 Task: Add Sliced Peppered Turkey Breast to the cart.
Action: Mouse moved to (19, 98)
Screenshot: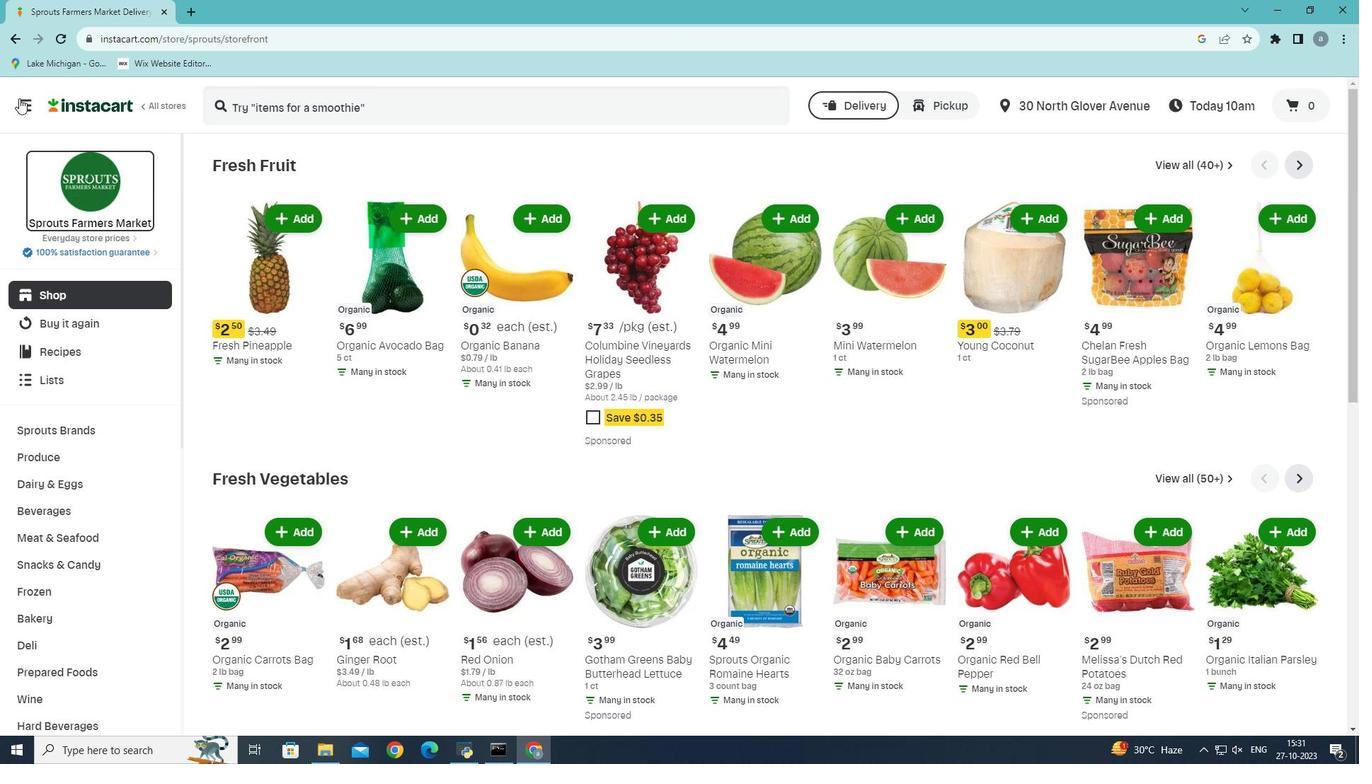 
Action: Mouse pressed left at (19, 98)
Screenshot: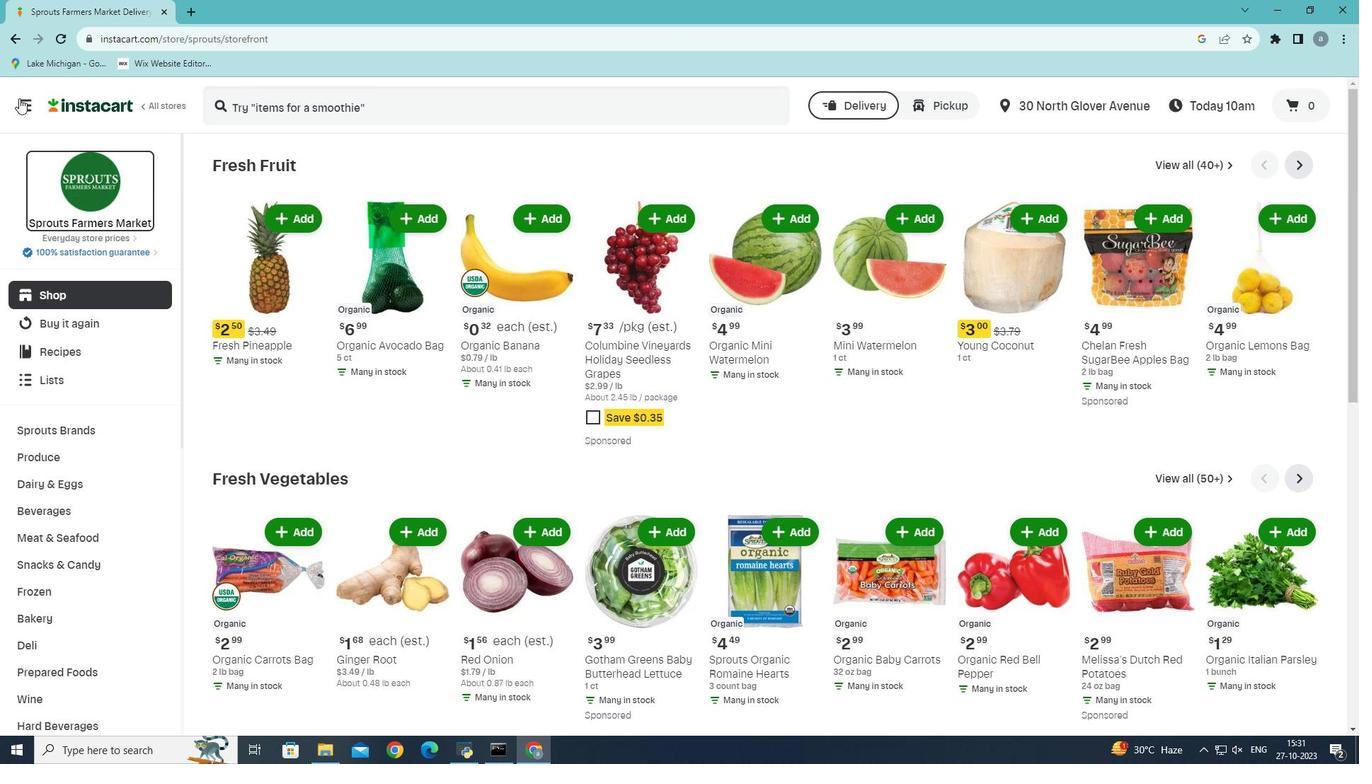 
Action: Mouse moved to (58, 417)
Screenshot: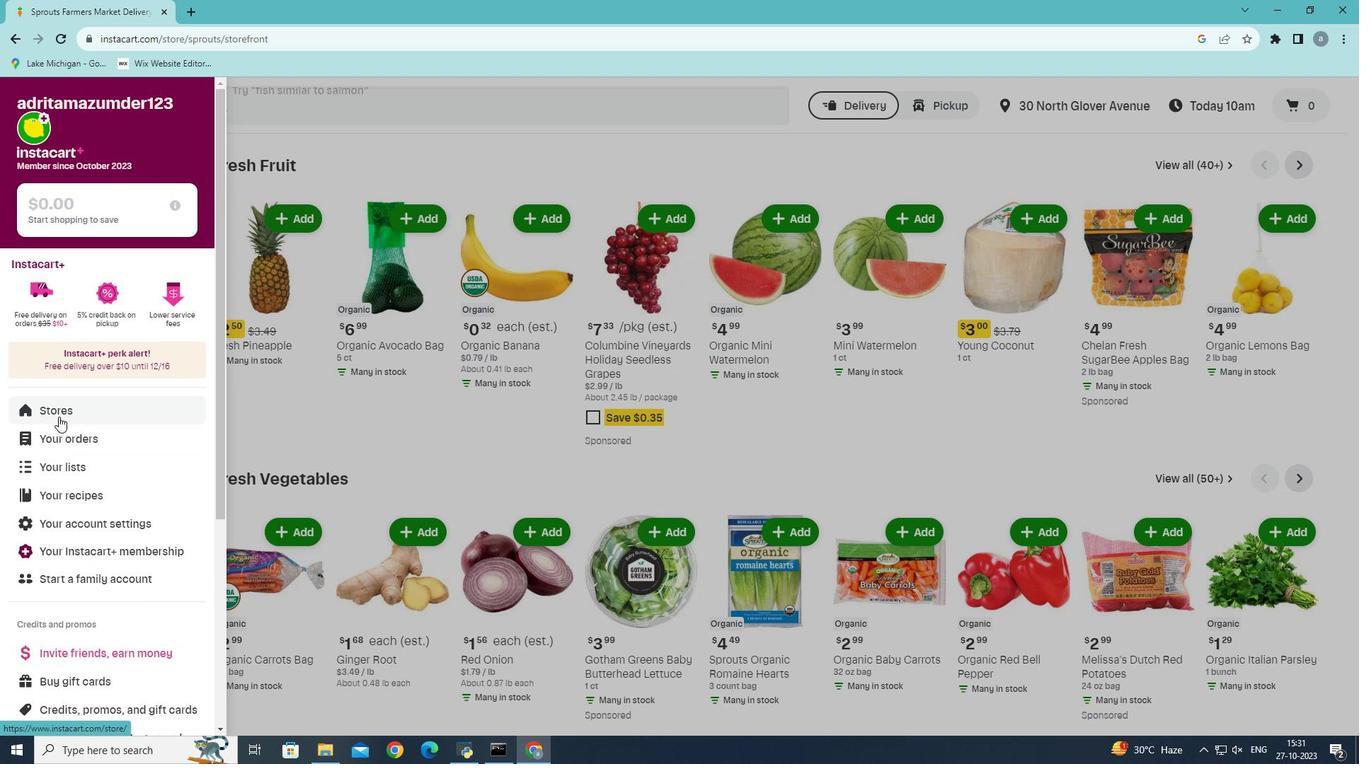 
Action: Mouse pressed left at (58, 417)
Screenshot: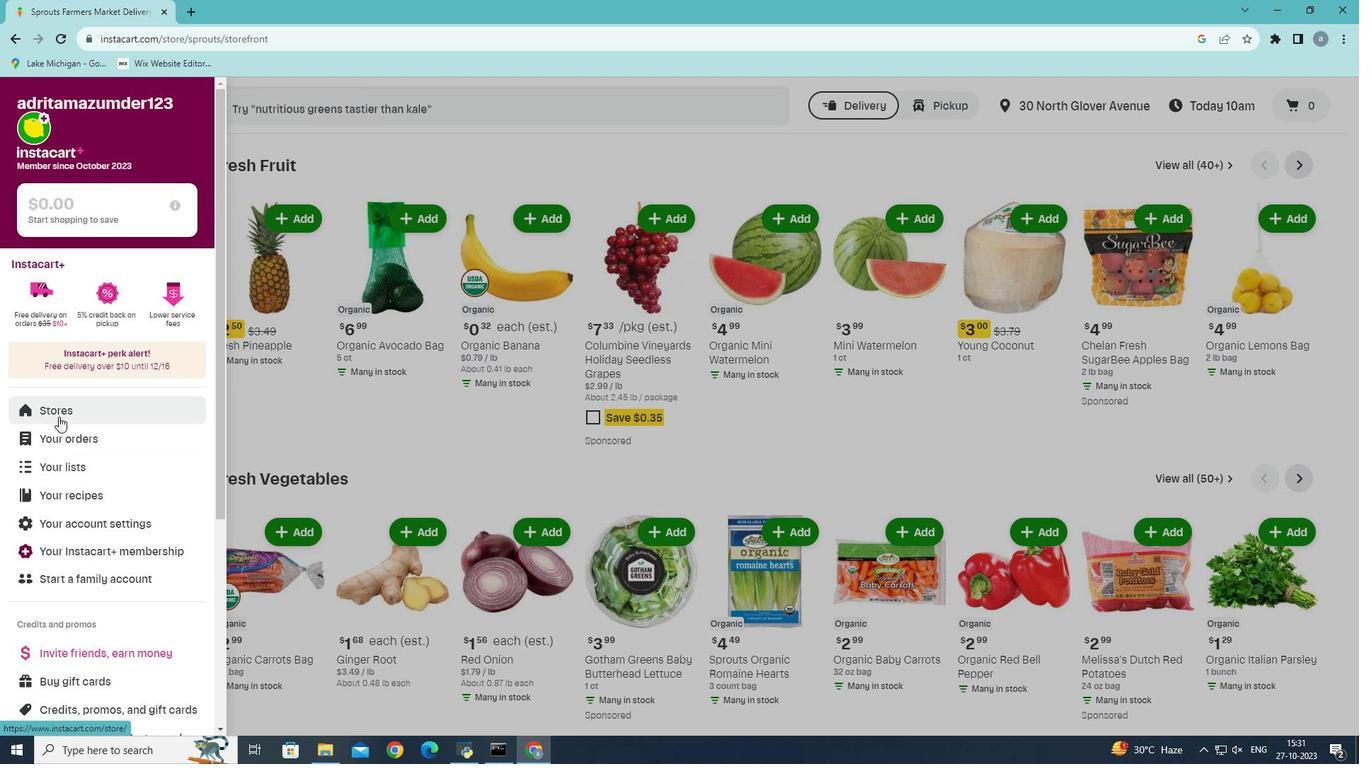 
Action: Mouse moved to (341, 169)
Screenshot: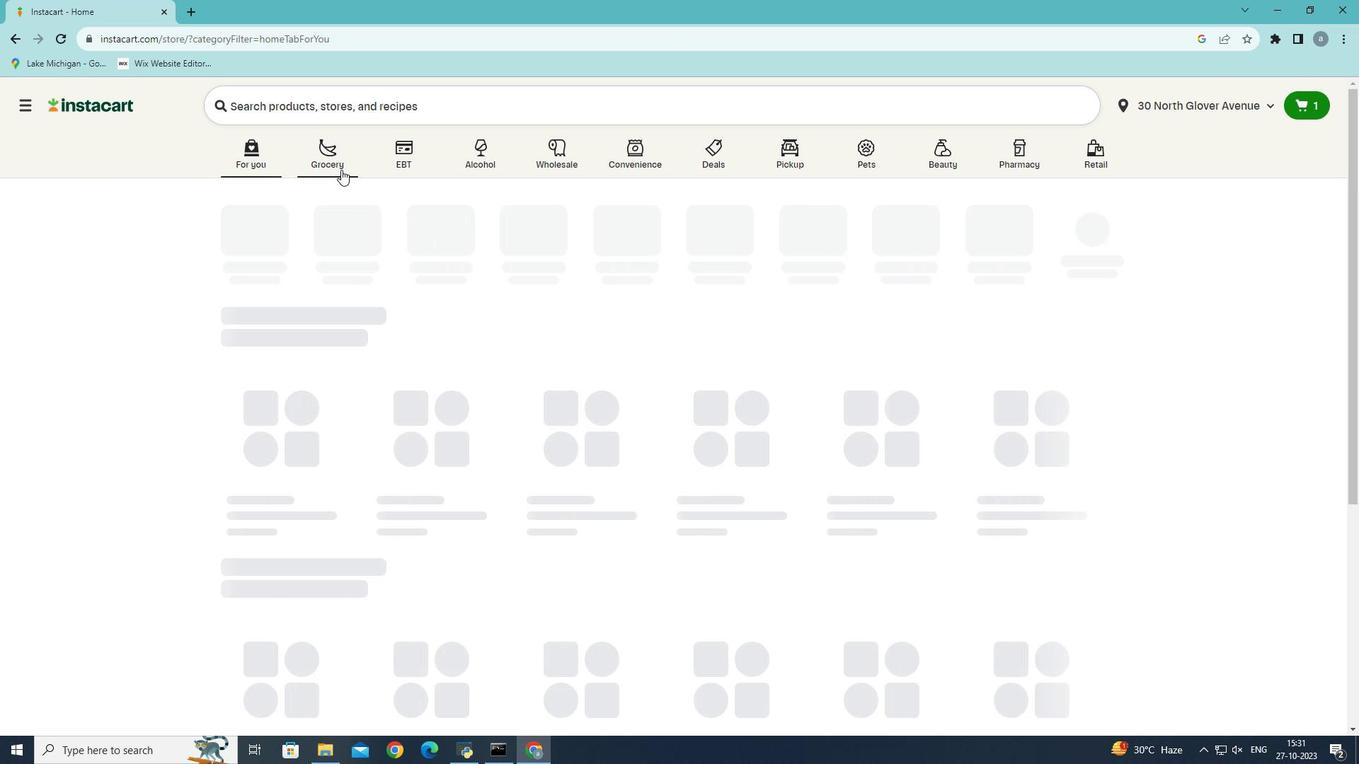 
Action: Mouse pressed left at (341, 169)
Screenshot: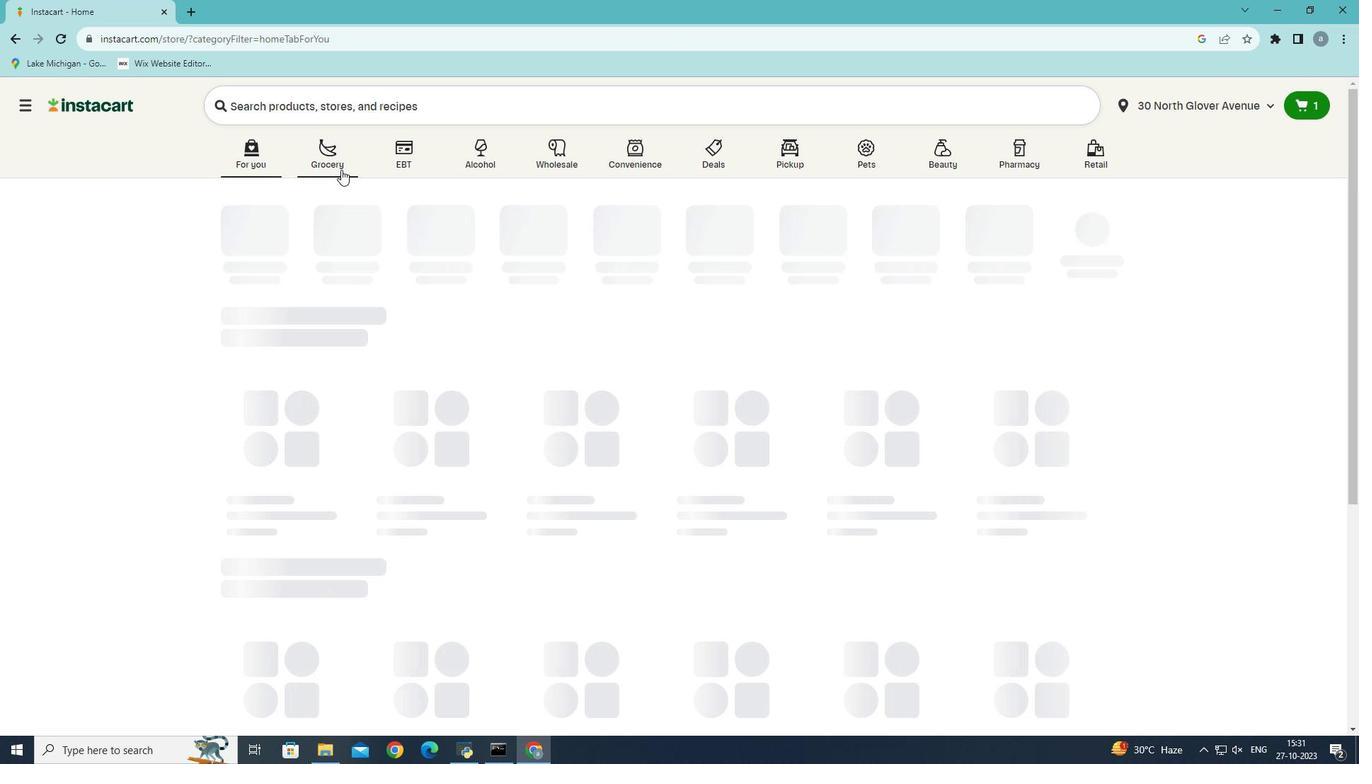 
Action: Mouse moved to (349, 410)
Screenshot: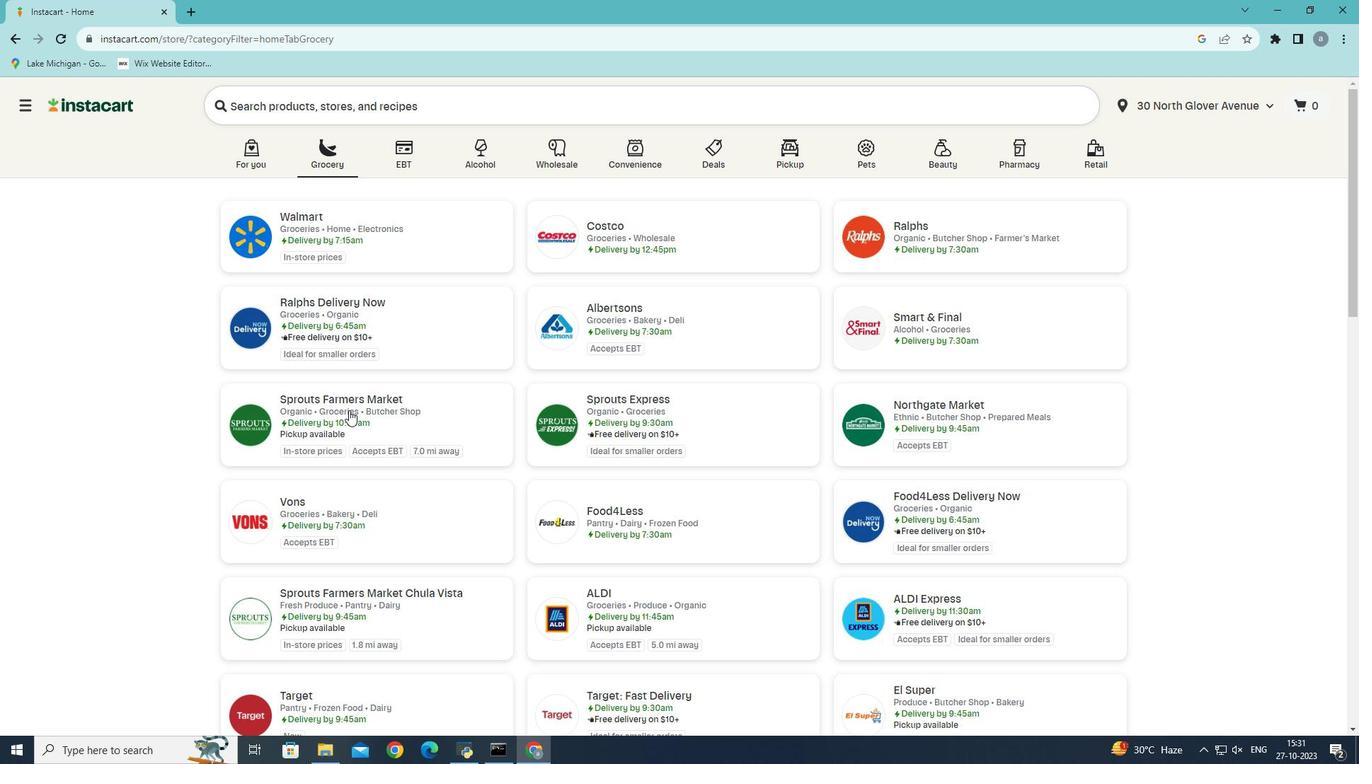 
Action: Mouse pressed left at (349, 410)
Screenshot: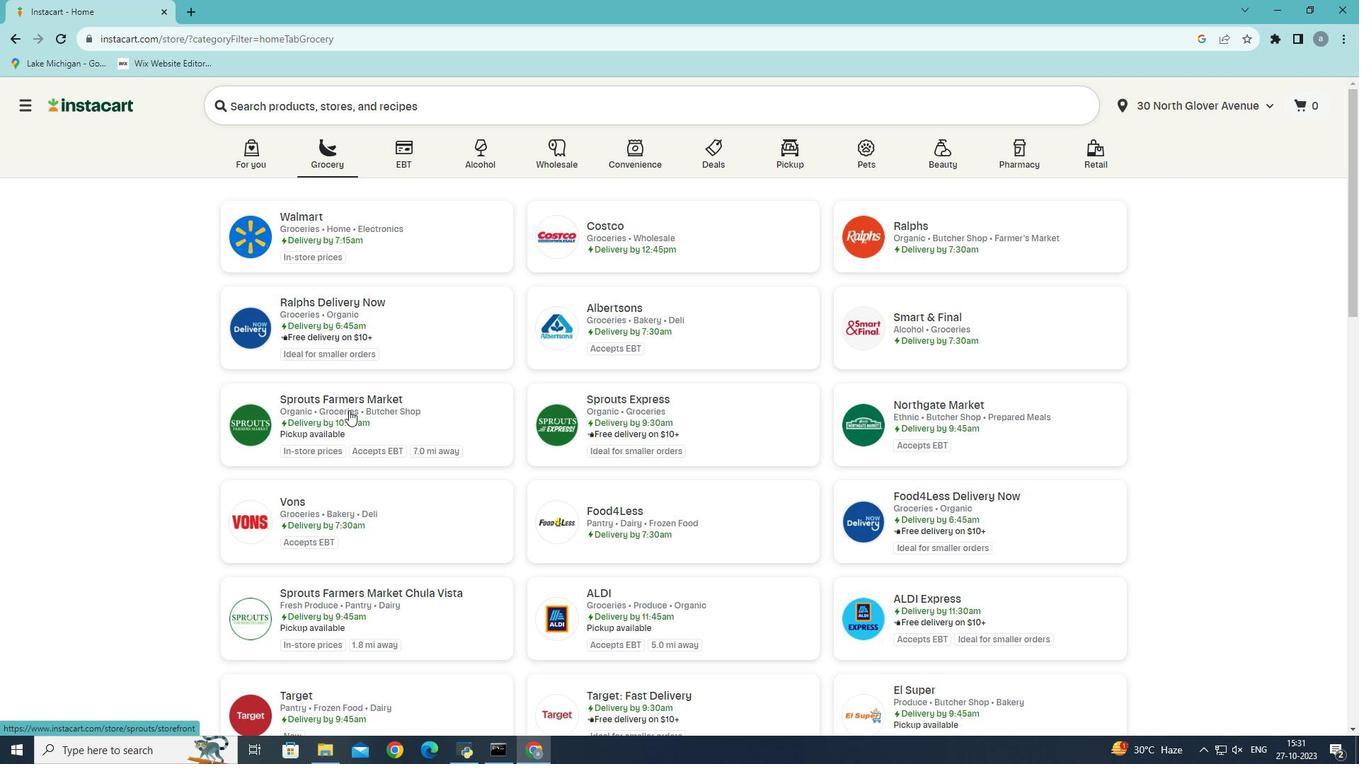 
Action: Mouse moved to (33, 534)
Screenshot: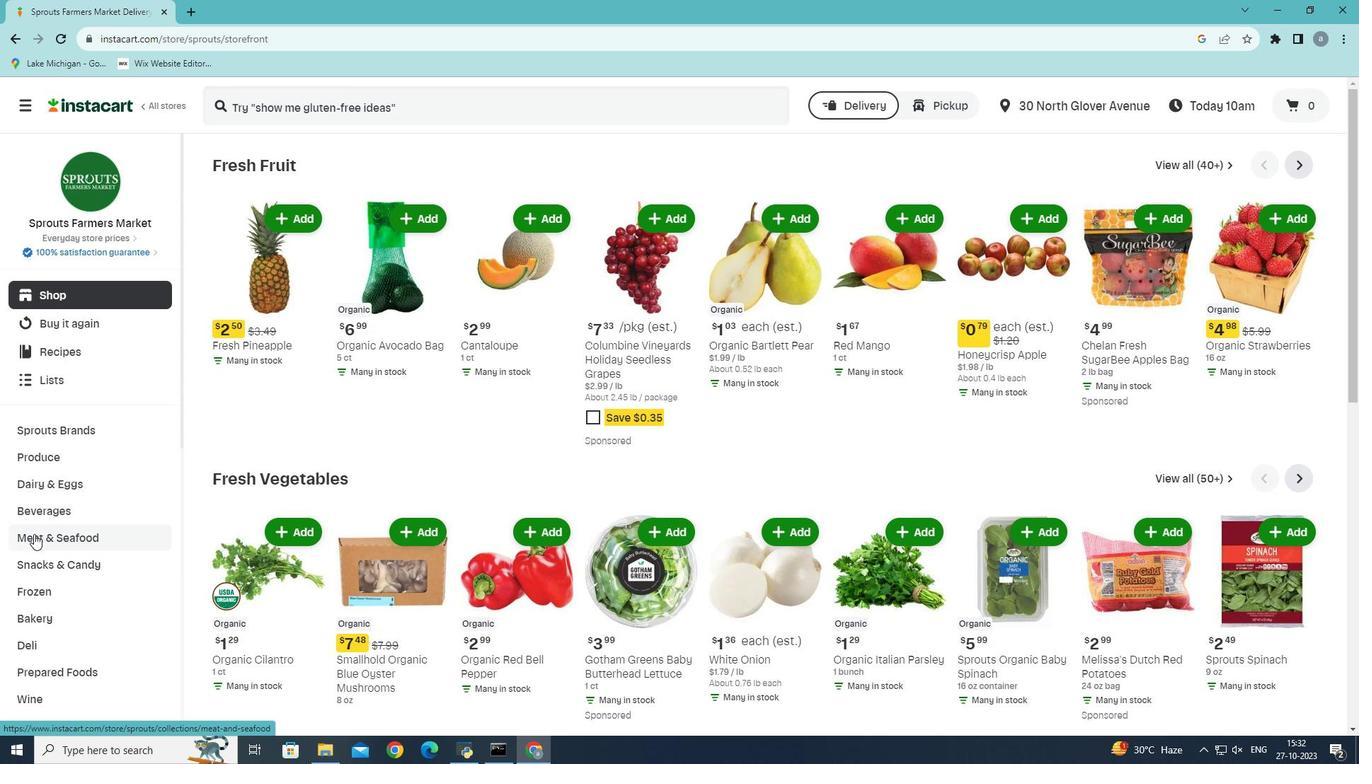 
Action: Mouse pressed left at (33, 534)
Screenshot: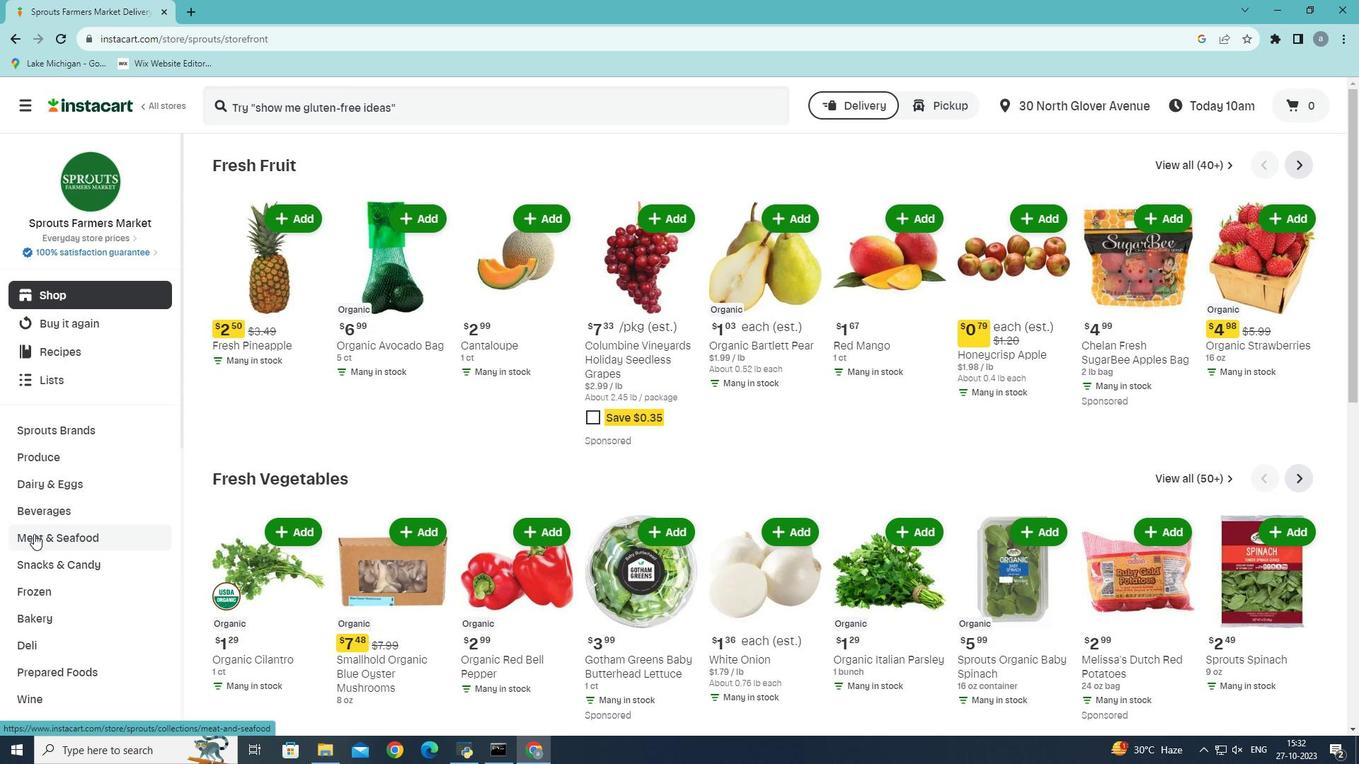 
Action: Mouse moved to (516, 204)
Screenshot: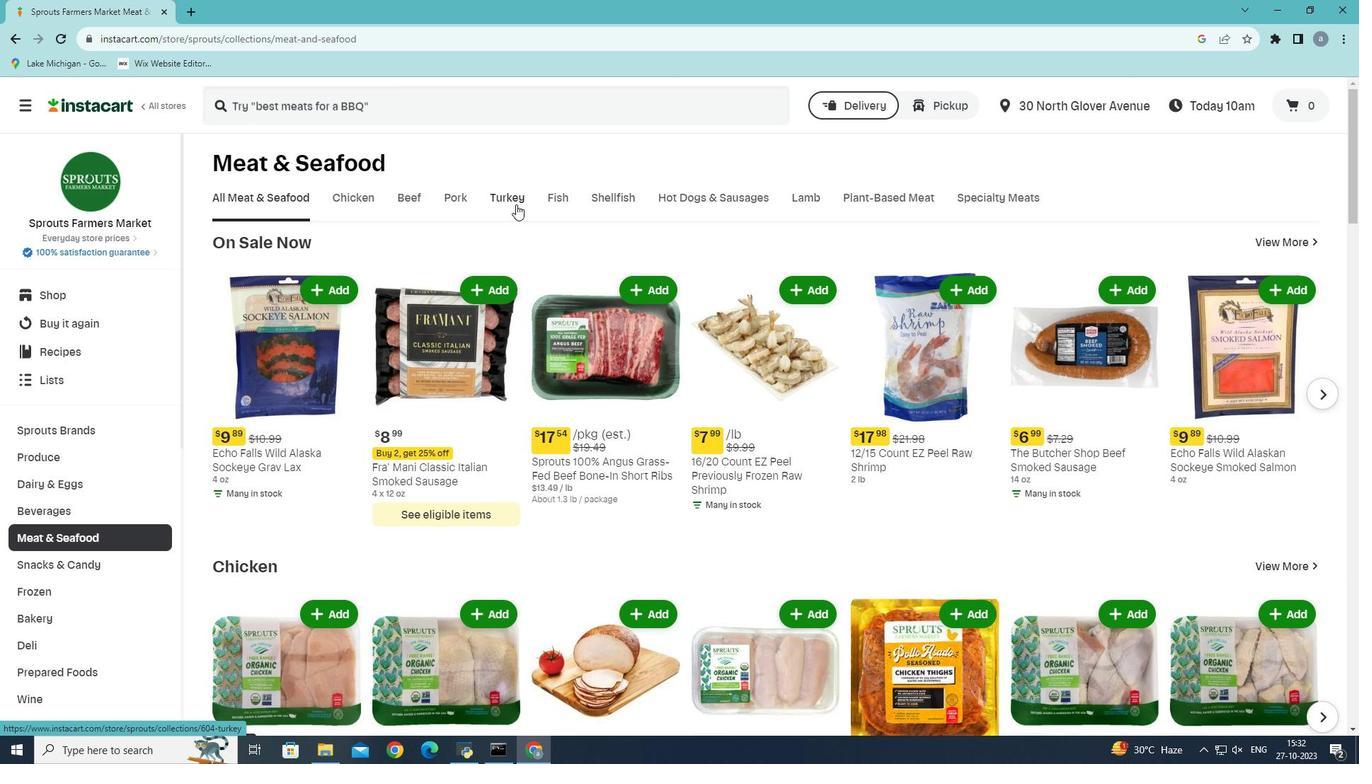 
Action: Mouse pressed left at (516, 204)
Screenshot: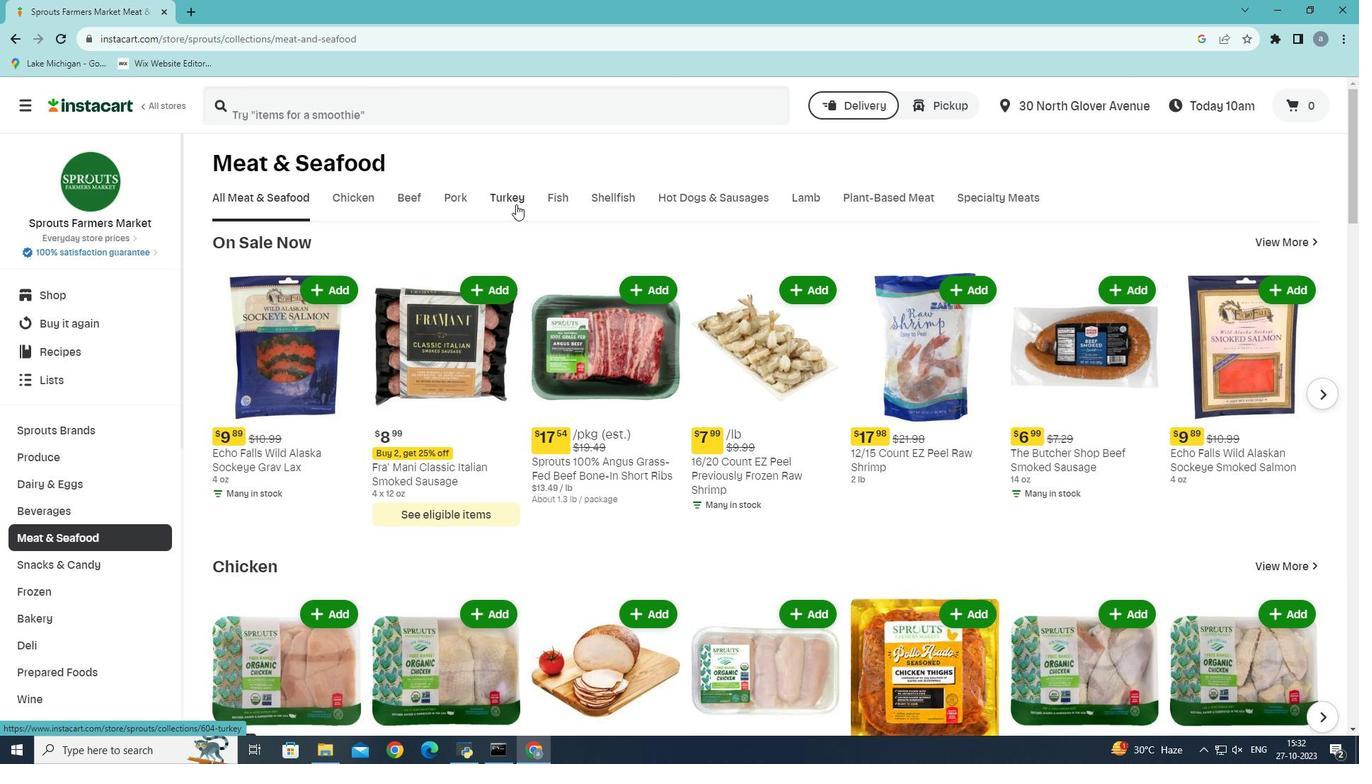 
Action: Mouse moved to (285, 106)
Screenshot: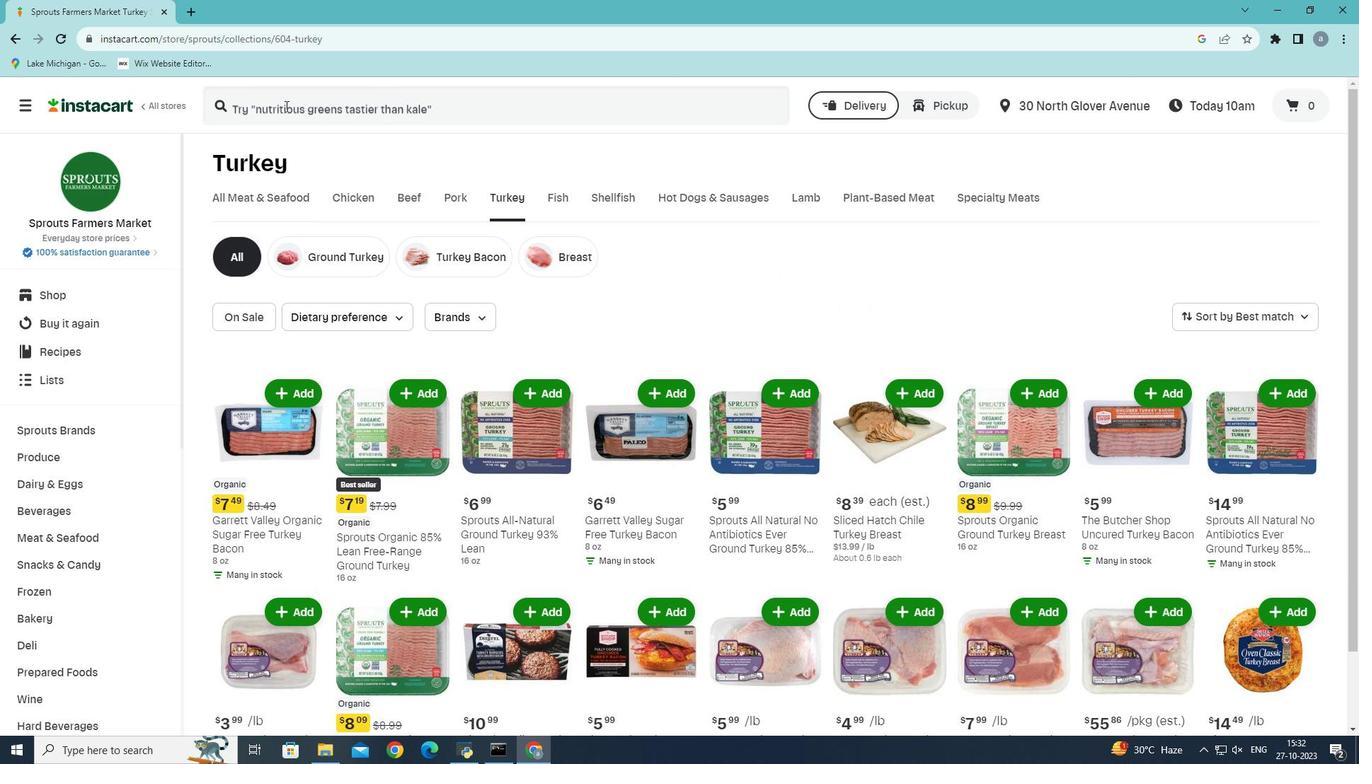 
Action: Mouse pressed left at (285, 106)
Screenshot: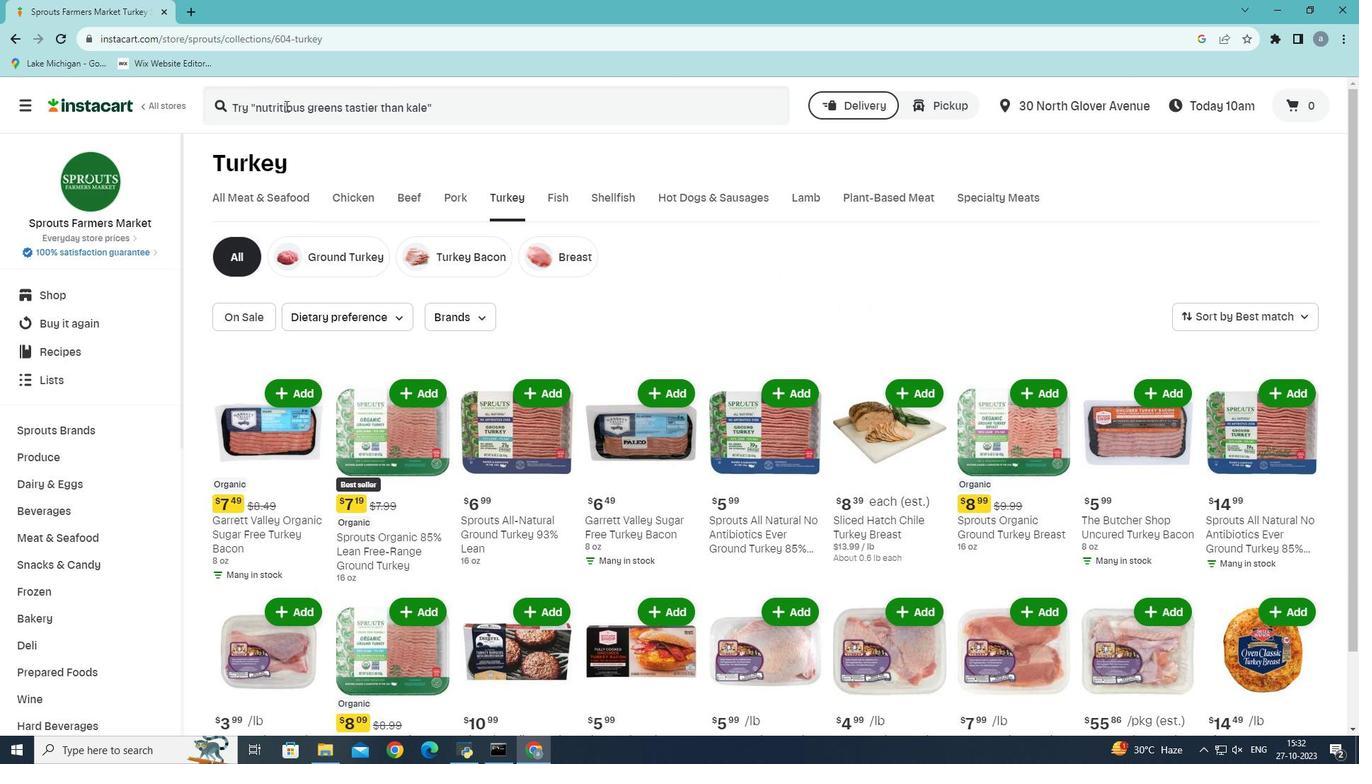 
Action: Mouse moved to (289, 109)
Screenshot: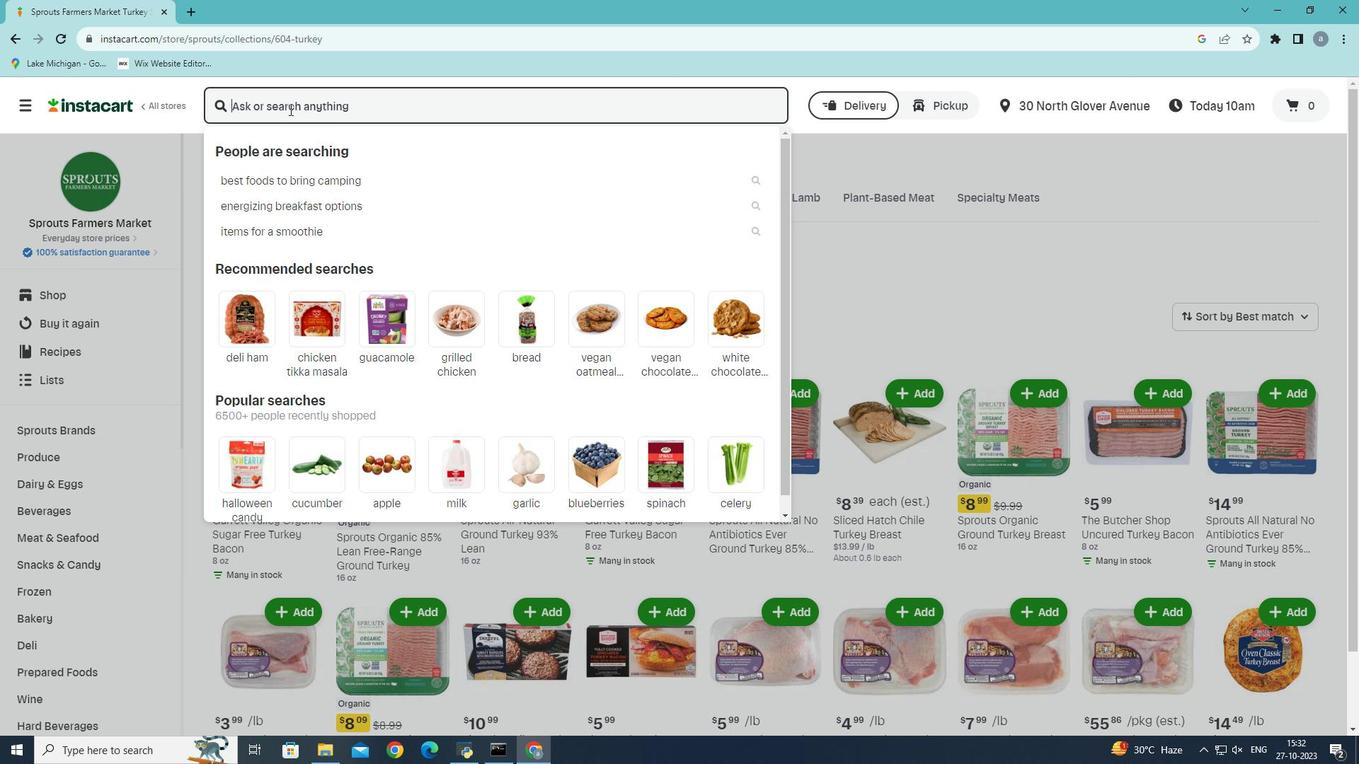 
Action: Key pressed <Key.shift><Key.shift><Key.shift><Key.shift><Key.shift>Sliced<Key.space><Key.shift>Peppered
Screenshot: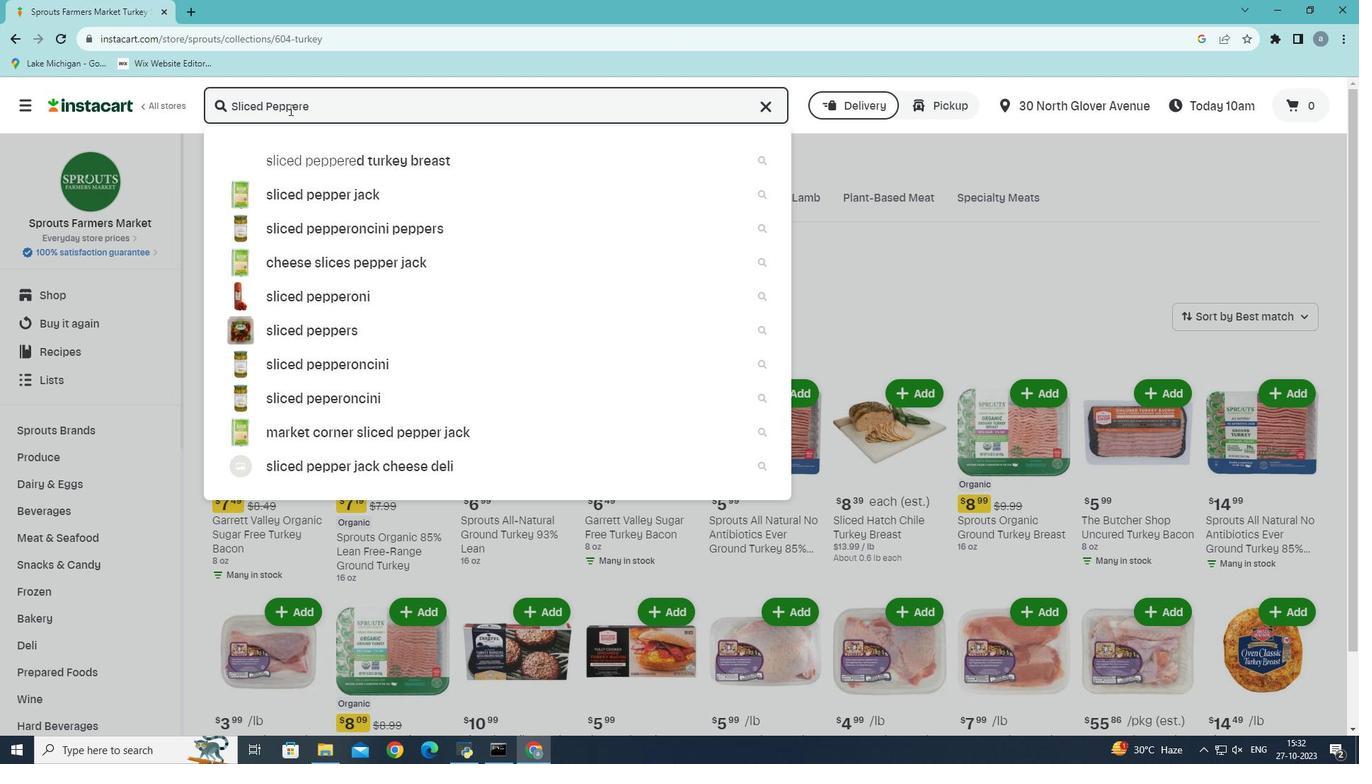 
Action: Mouse moved to (309, 160)
Screenshot: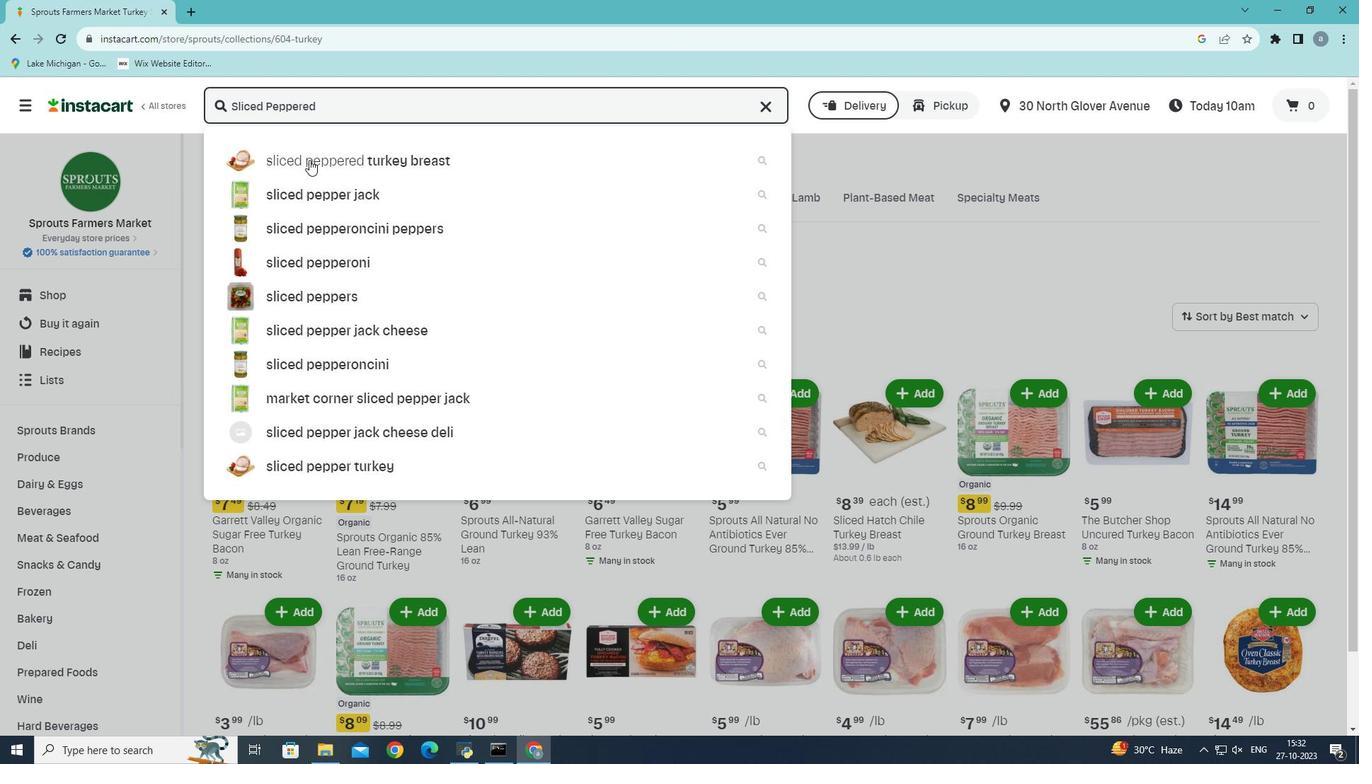
Action: Mouse pressed left at (309, 160)
Screenshot: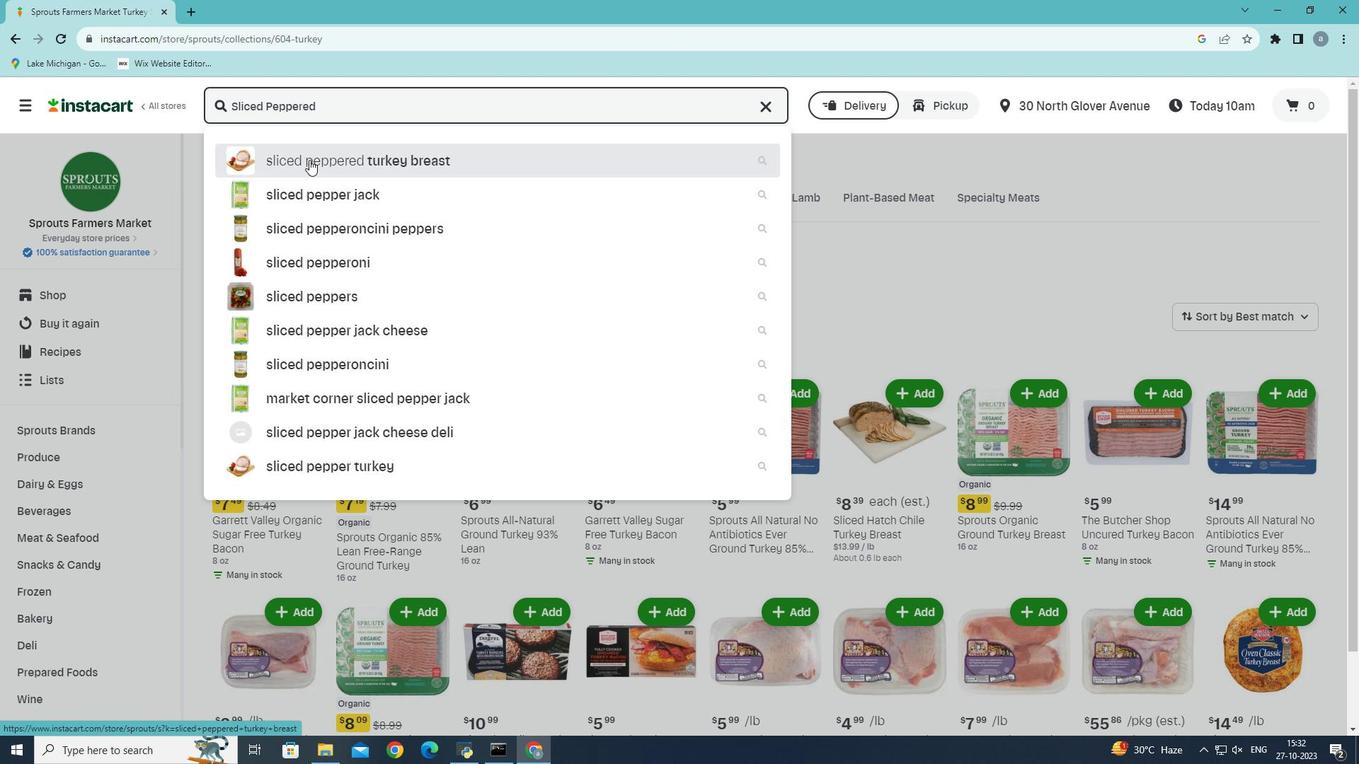 
Action: Mouse moved to (845, 228)
Screenshot: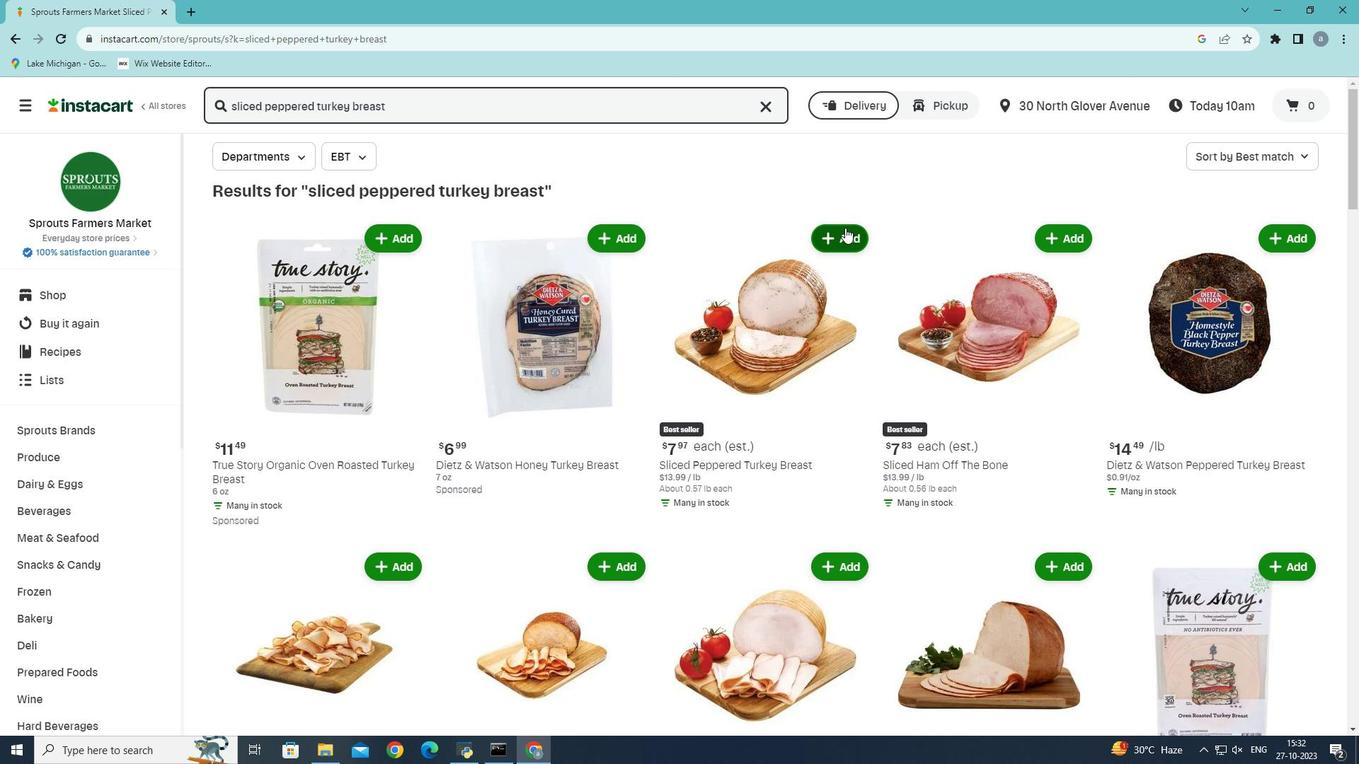 
Action: Mouse pressed left at (845, 228)
Screenshot: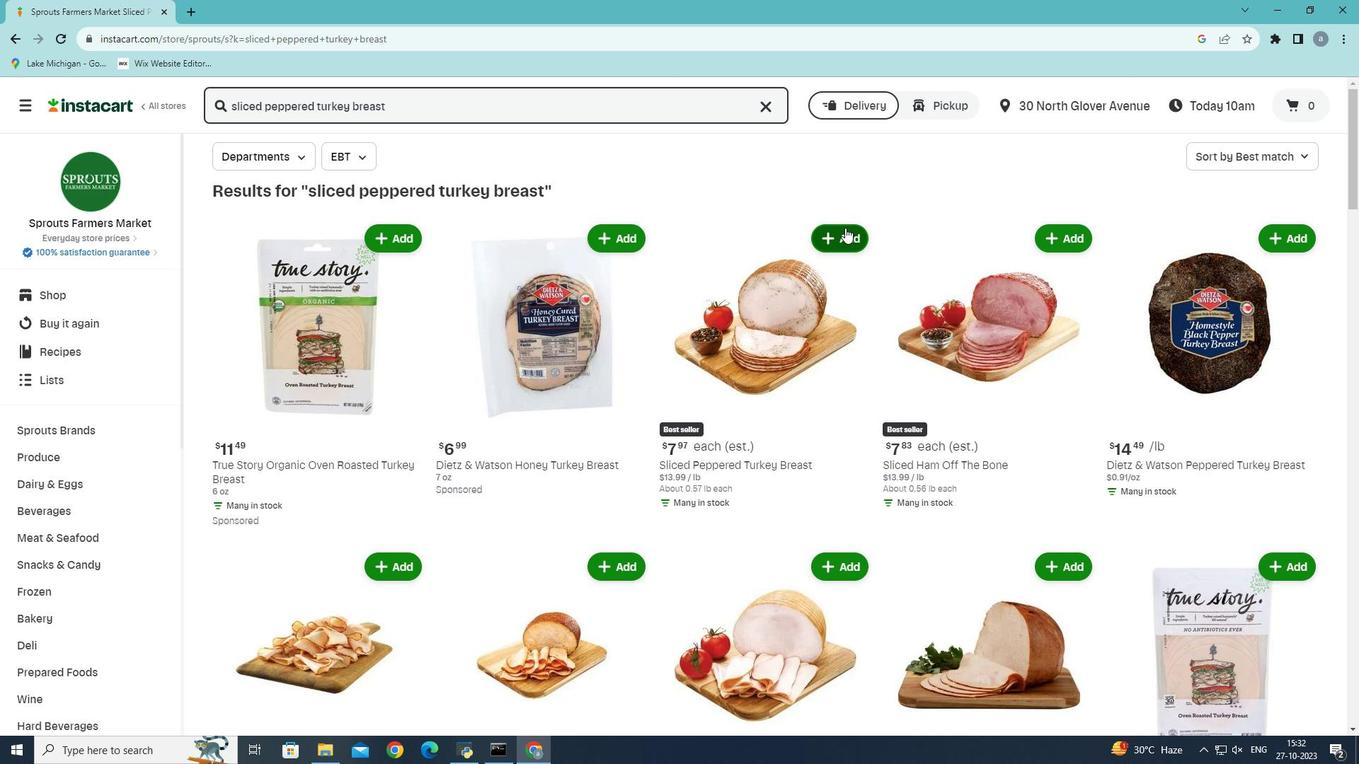 
Action: Mouse moved to (847, 228)
Screenshot: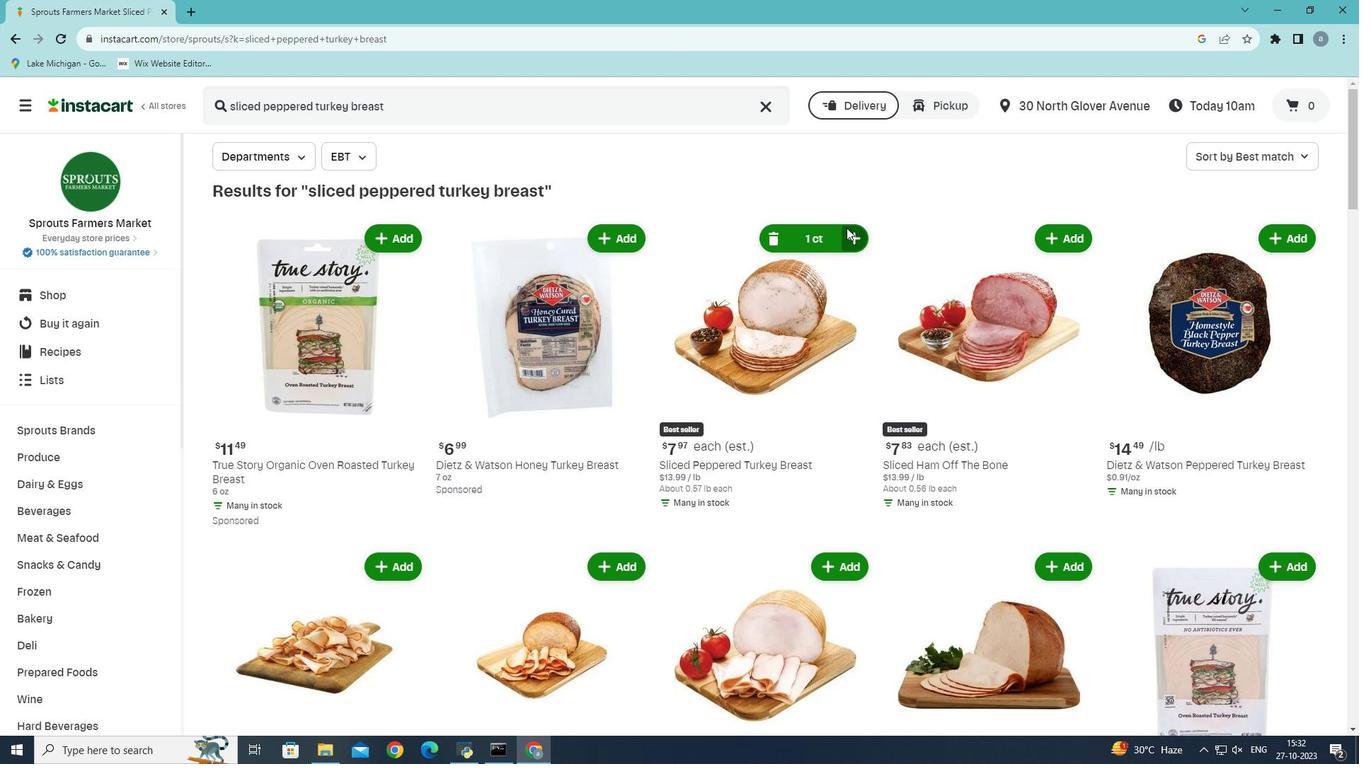 
